 Task: Open Card Card0000000047 in Board Board0000000012 in Workspace WS0000000004 in Trello. Add Member carxxstreet791@gmail.com to Card Card0000000047 in Board Board0000000012 in Workspace WS0000000004 in Trello. Add Orange Label titled Label0000000047 to Card Card0000000047 in Board Board0000000012 in Workspace WS0000000004 in Trello. Add Checklist CL0000000047 to Card Card0000000047 in Board Board0000000012 in Workspace WS0000000004 in Trello. Add Dates with Start Date as Oct 01 2023 and Due Date as Oct 31 2023 to Card Card0000000047 in Board Board0000000012 in Workspace WS0000000004 in Trello
Action: Mouse moved to (282, 426)
Screenshot: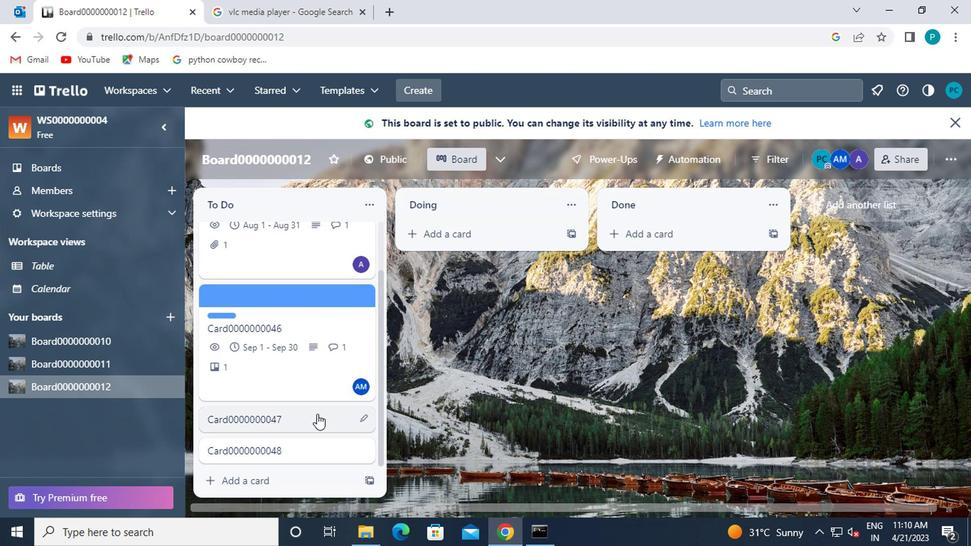
Action: Mouse pressed left at (282, 426)
Screenshot: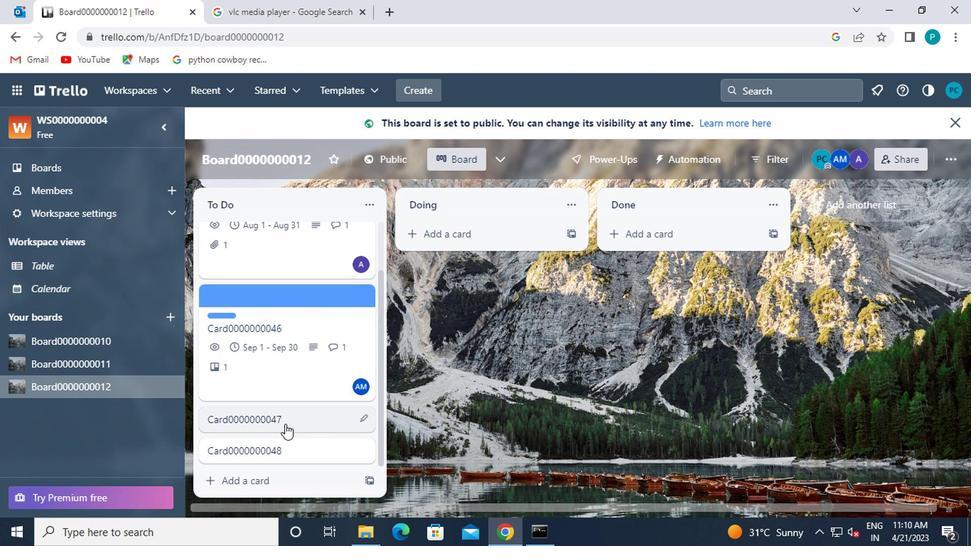
Action: Mouse moved to (654, 253)
Screenshot: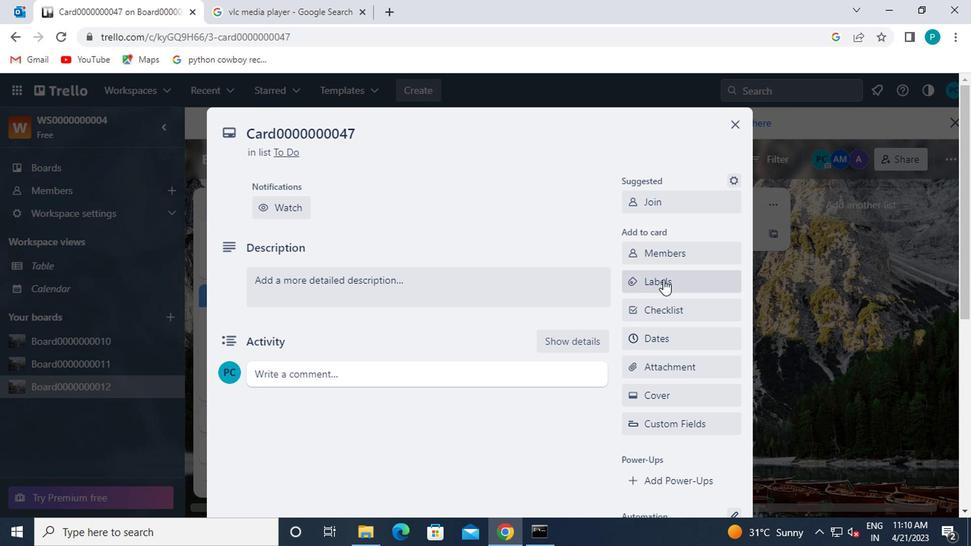 
Action: Mouse pressed left at (654, 253)
Screenshot: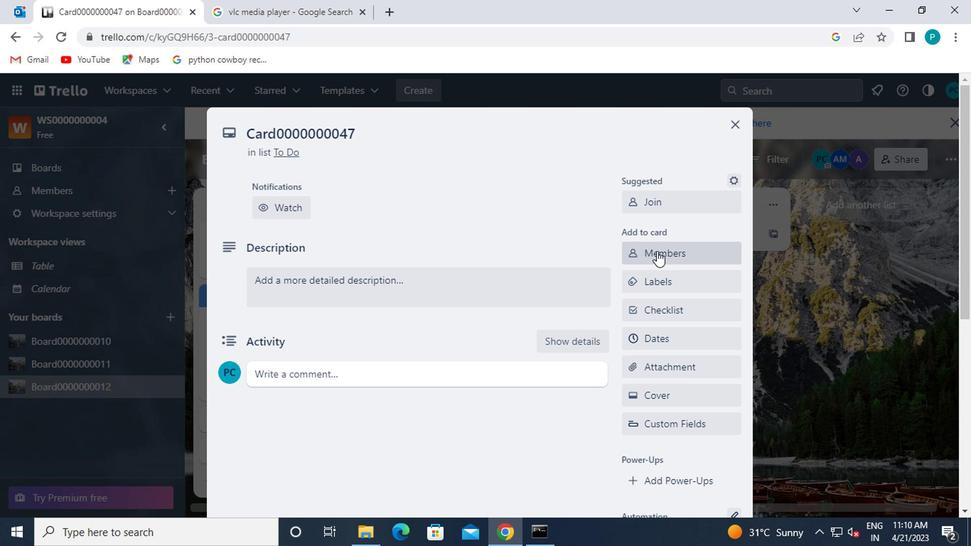
Action: Mouse moved to (662, 323)
Screenshot: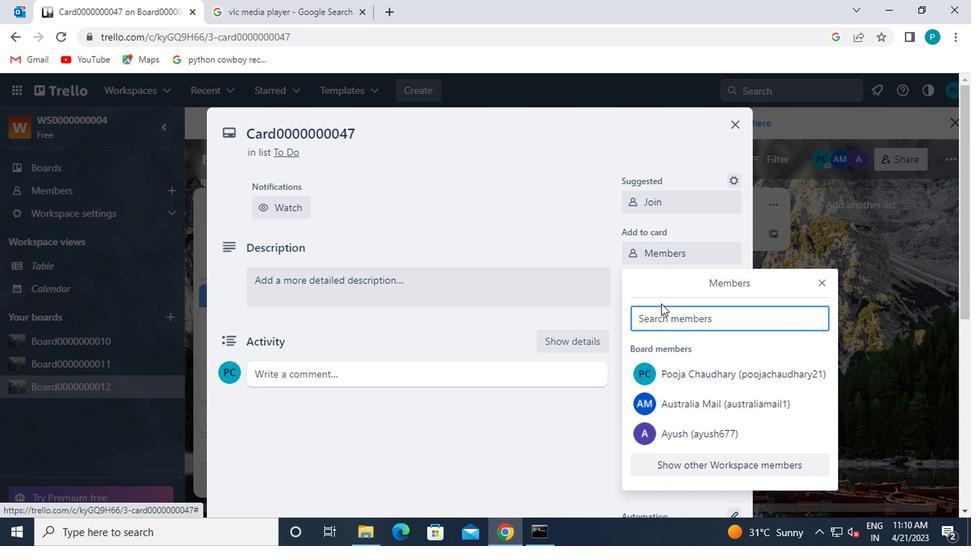 
Action: Mouse pressed left at (662, 323)
Screenshot: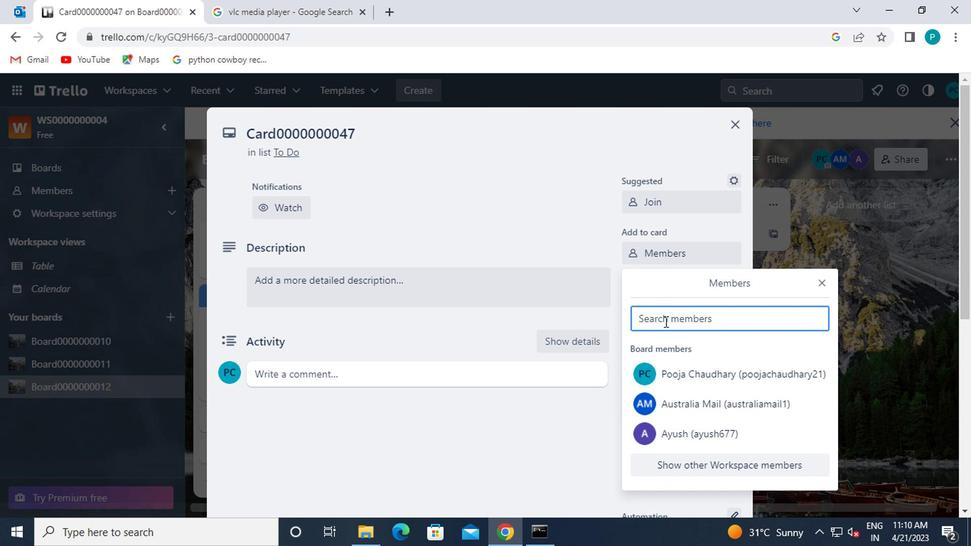 
Action: Key pressed <Key.caps_lock>carxx
Screenshot: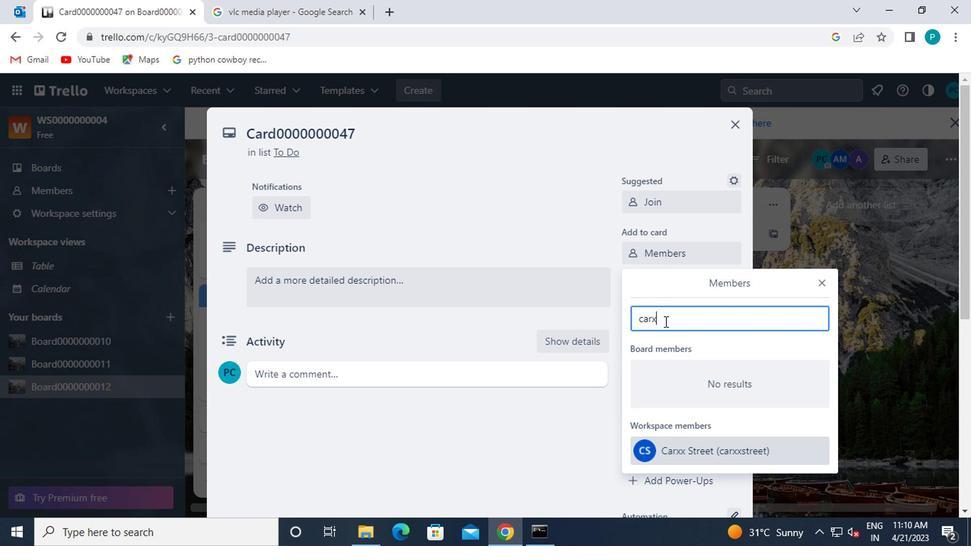 
Action: Mouse moved to (670, 450)
Screenshot: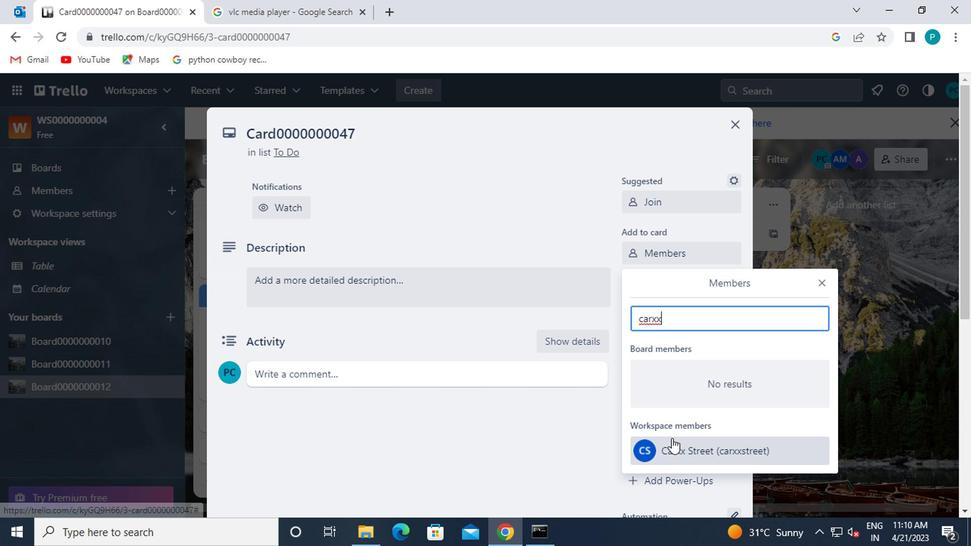 
Action: Mouse pressed left at (670, 450)
Screenshot: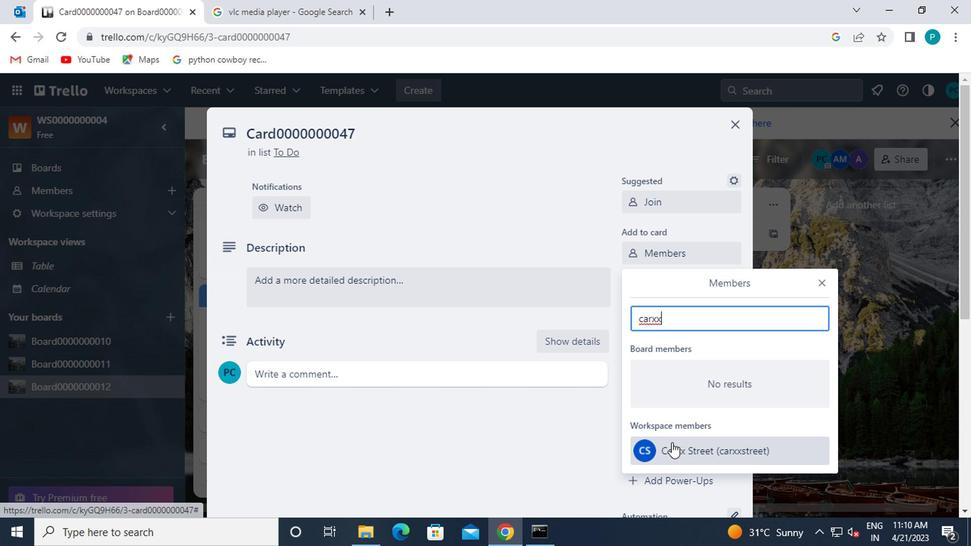 
Action: Mouse moved to (824, 283)
Screenshot: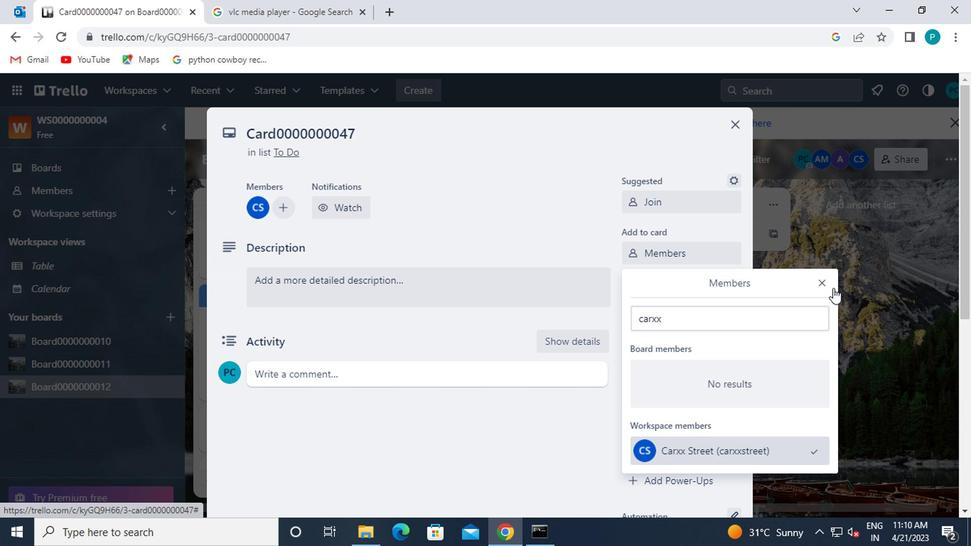 
Action: Mouse pressed left at (824, 283)
Screenshot: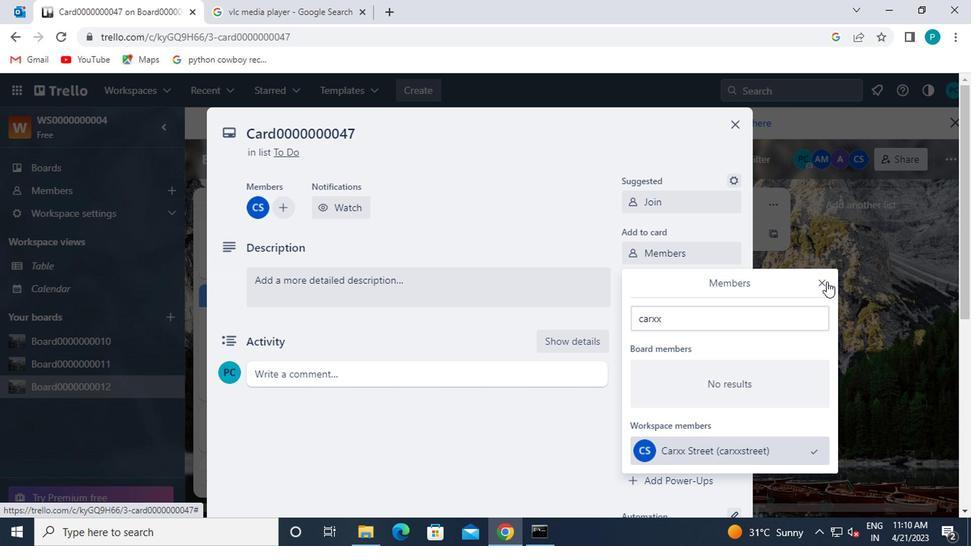 
Action: Mouse moved to (715, 275)
Screenshot: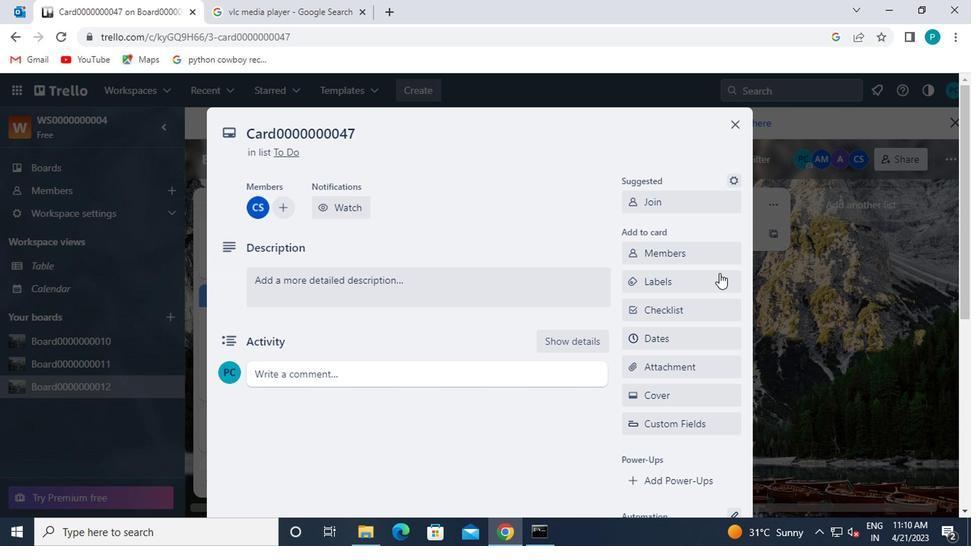 
Action: Mouse pressed left at (715, 275)
Screenshot: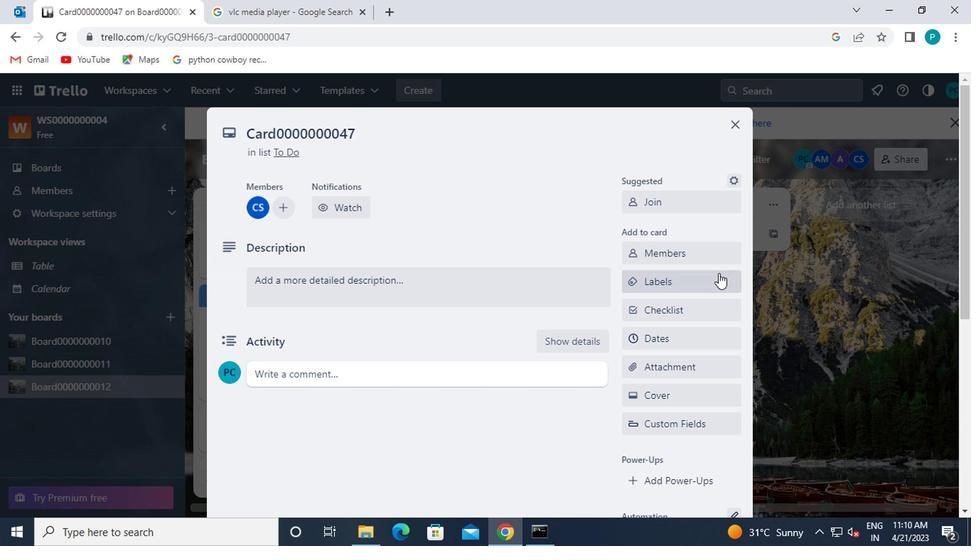 
Action: Mouse moved to (690, 432)
Screenshot: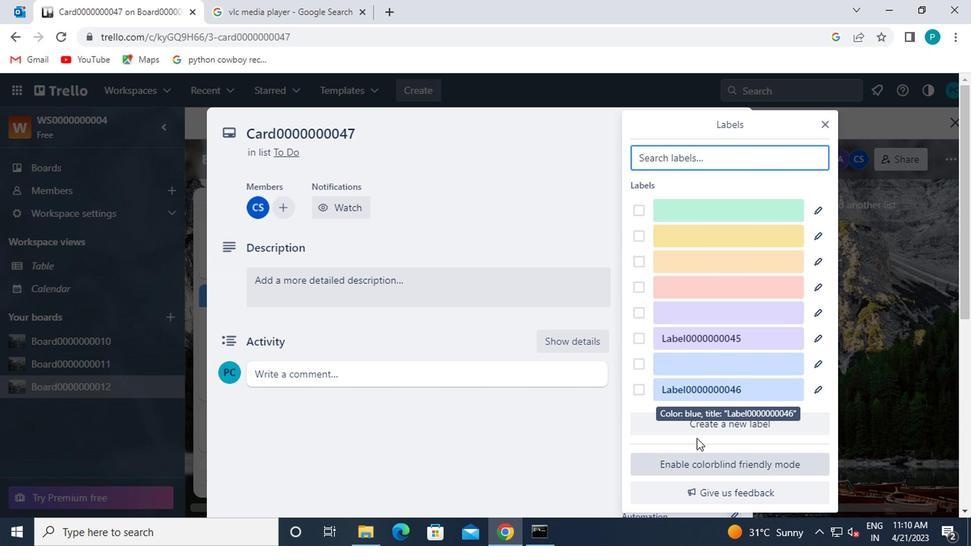 
Action: Mouse pressed left at (690, 432)
Screenshot: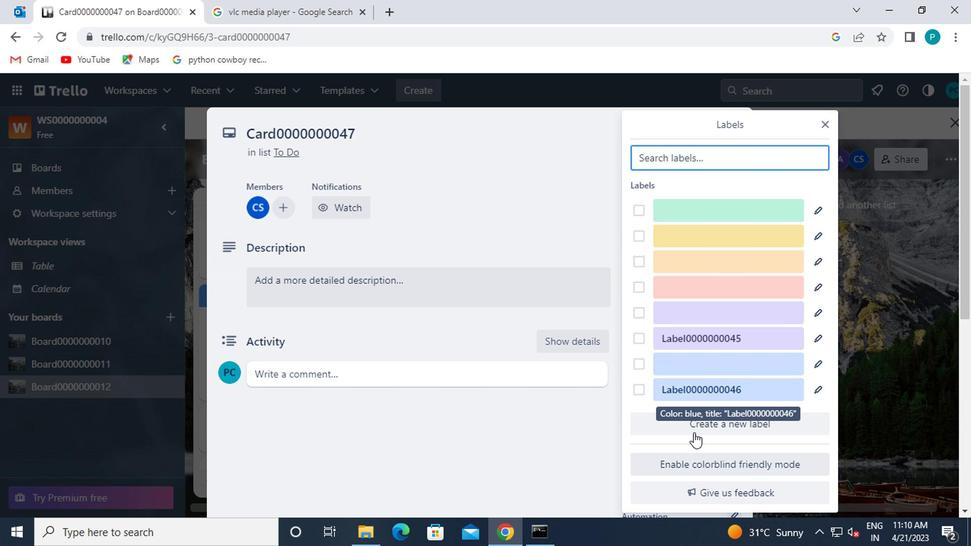
Action: Mouse moved to (736, 334)
Screenshot: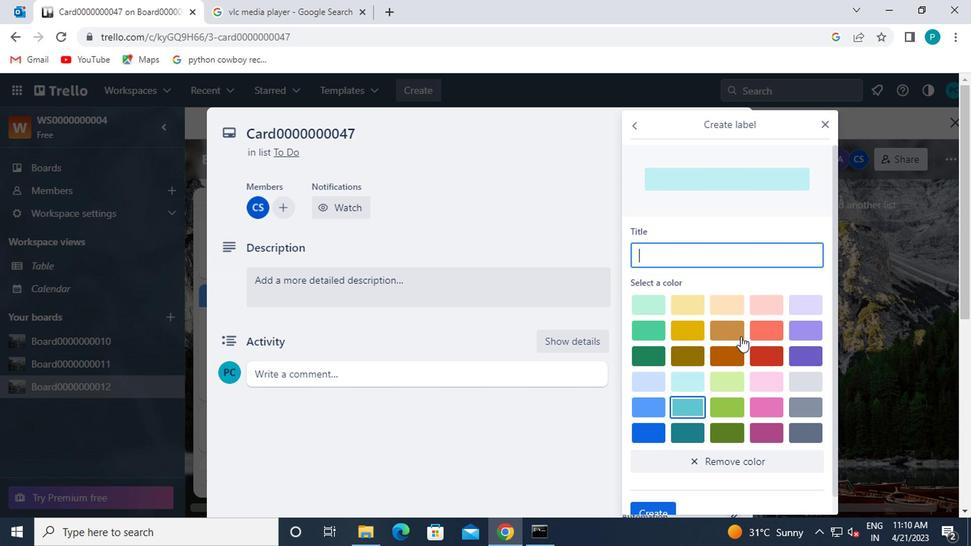 
Action: Mouse pressed left at (736, 334)
Screenshot: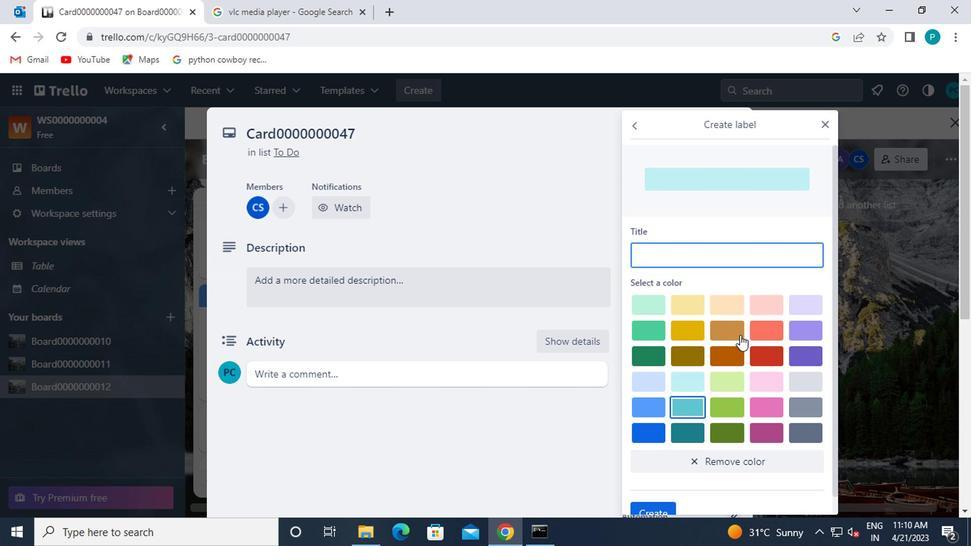 
Action: Mouse moved to (648, 260)
Screenshot: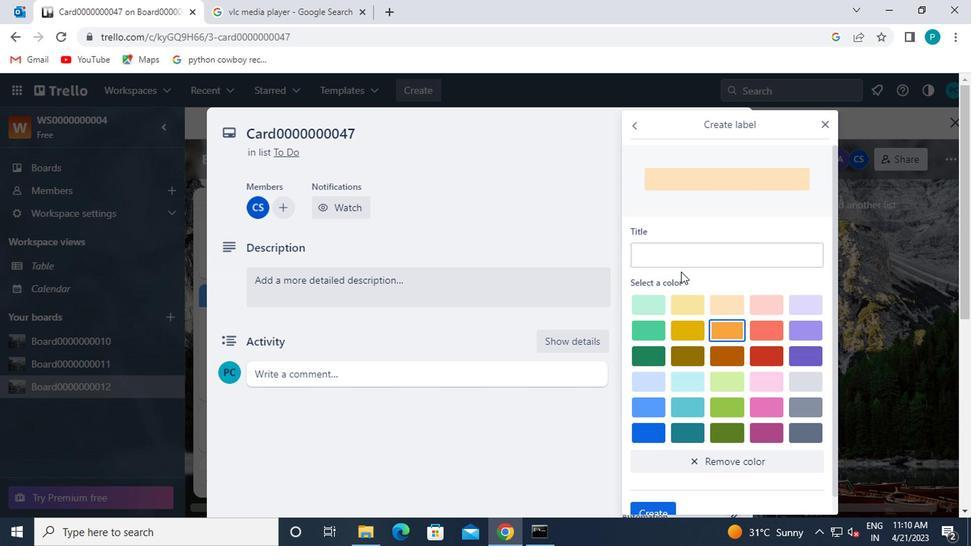 
Action: Mouse pressed left at (648, 260)
Screenshot: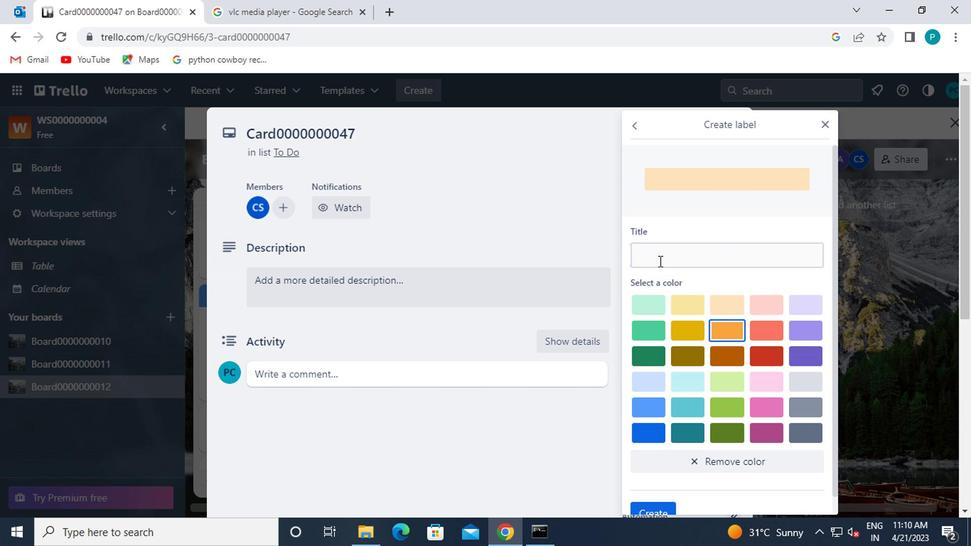
Action: Key pressed <Key.caps_lock>l<Key.caps_lock>abel0000000046<Key.backspace>7
Screenshot: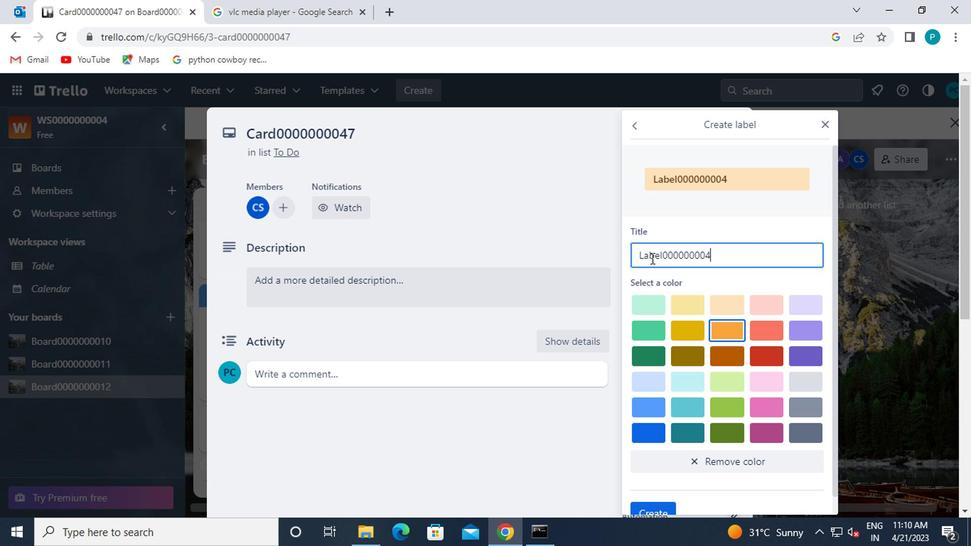 
Action: Mouse moved to (685, 391)
Screenshot: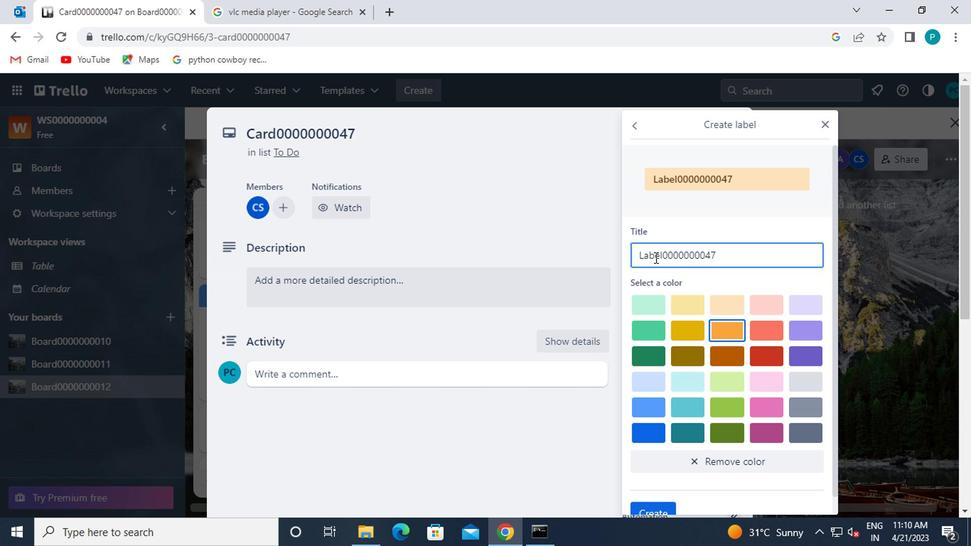 
Action: Mouse scrolled (685, 391) with delta (0, 0)
Screenshot: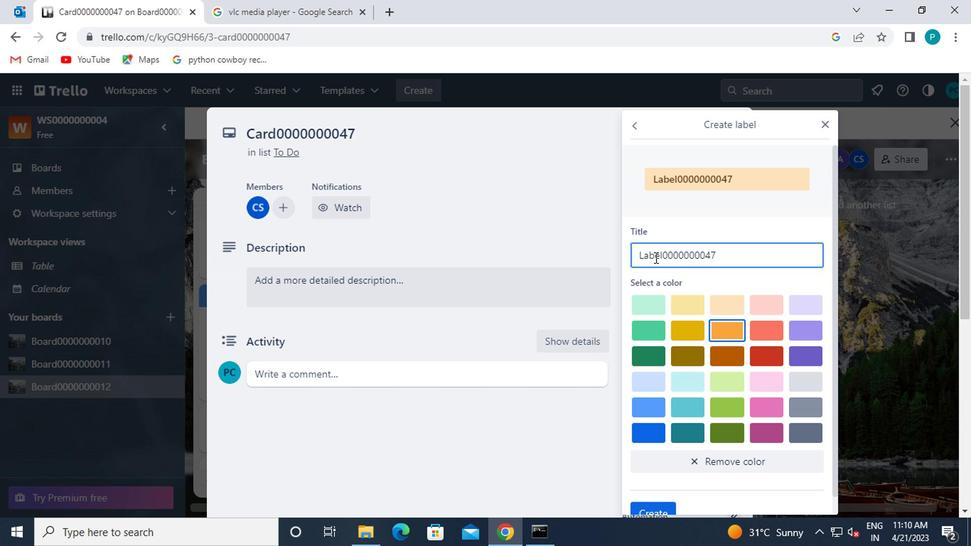 
Action: Mouse moved to (685, 396)
Screenshot: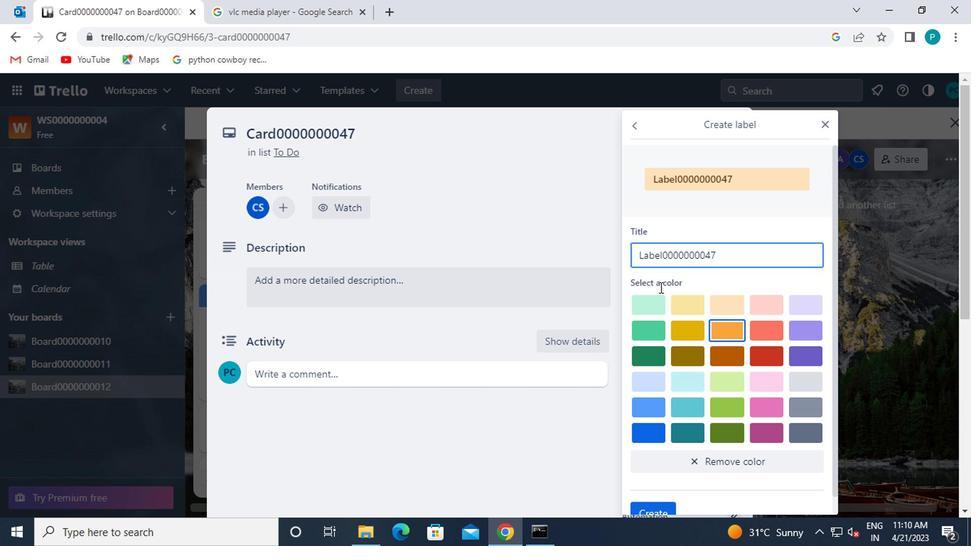 
Action: Mouse scrolled (685, 395) with delta (0, -1)
Screenshot: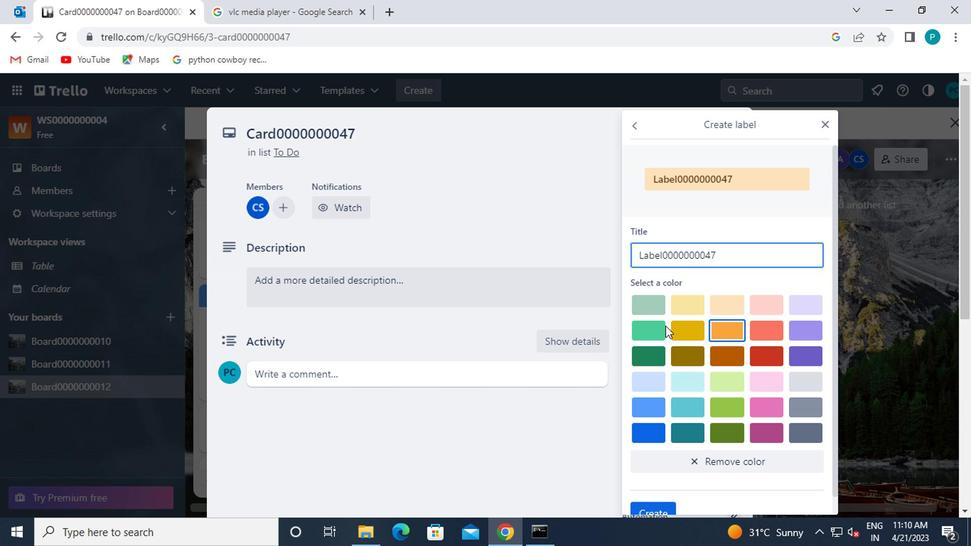 
Action: Mouse moved to (661, 491)
Screenshot: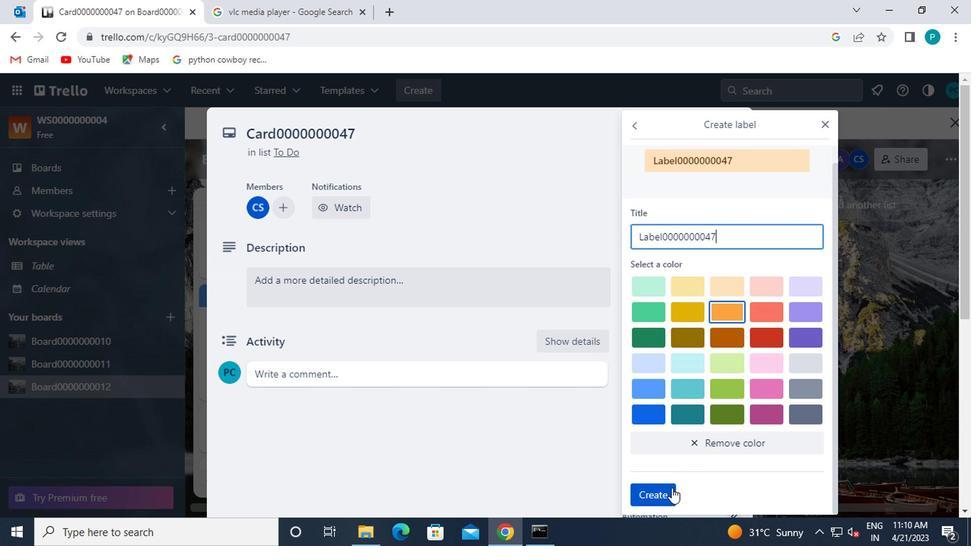 
Action: Mouse pressed left at (661, 491)
Screenshot: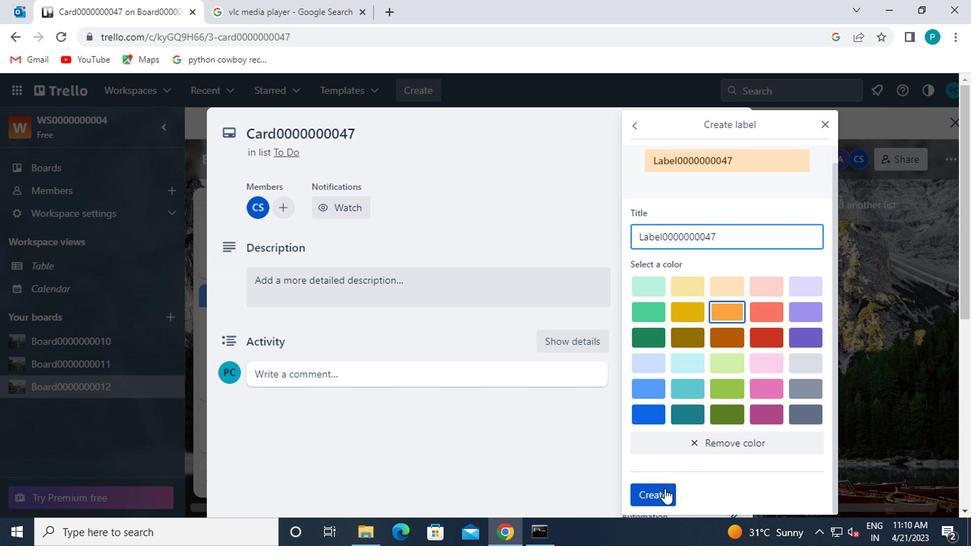 
Action: Mouse moved to (819, 127)
Screenshot: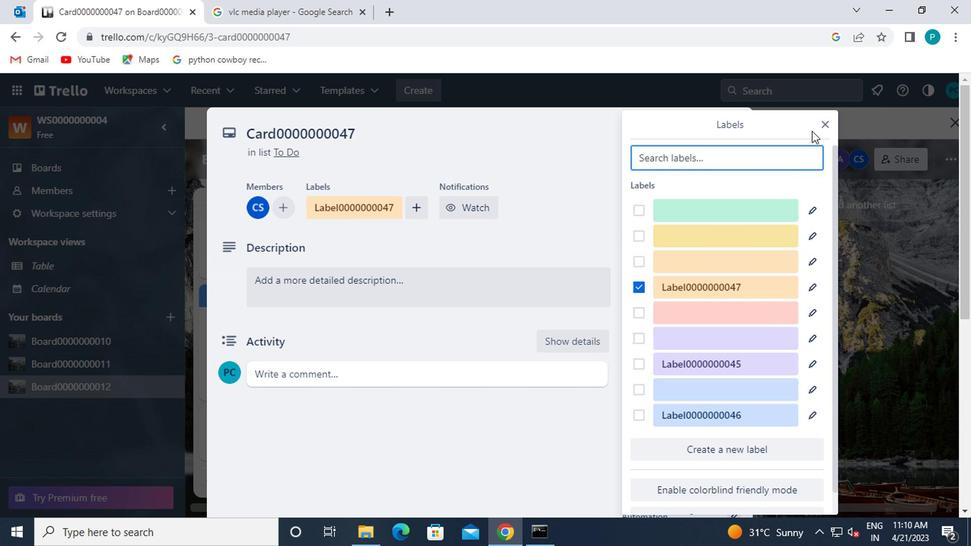 
Action: Mouse pressed left at (819, 127)
Screenshot: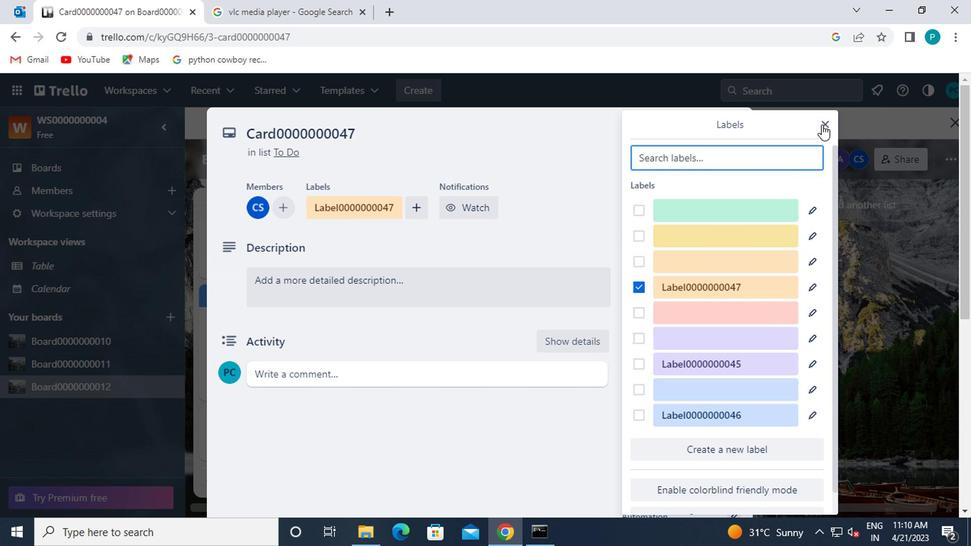 
Action: Mouse moved to (658, 312)
Screenshot: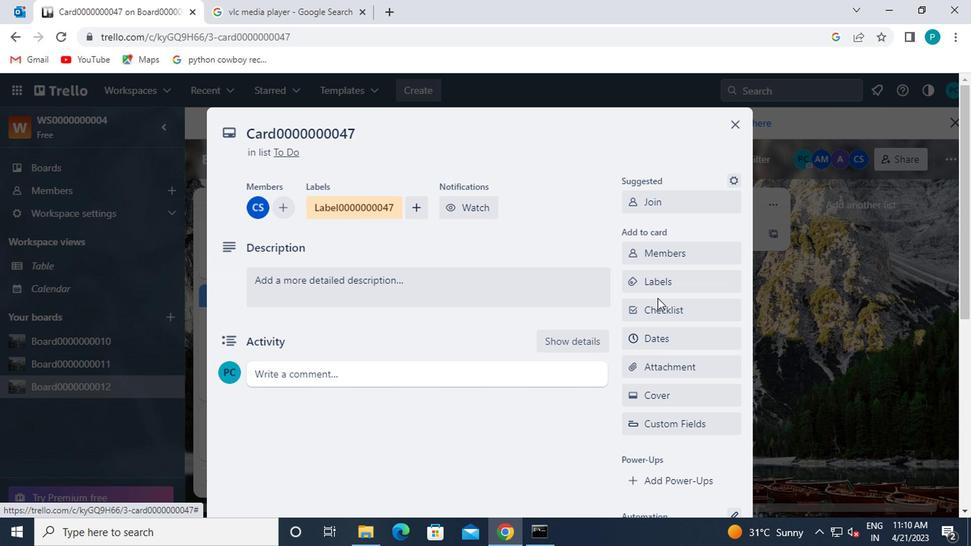 
Action: Mouse pressed left at (658, 312)
Screenshot: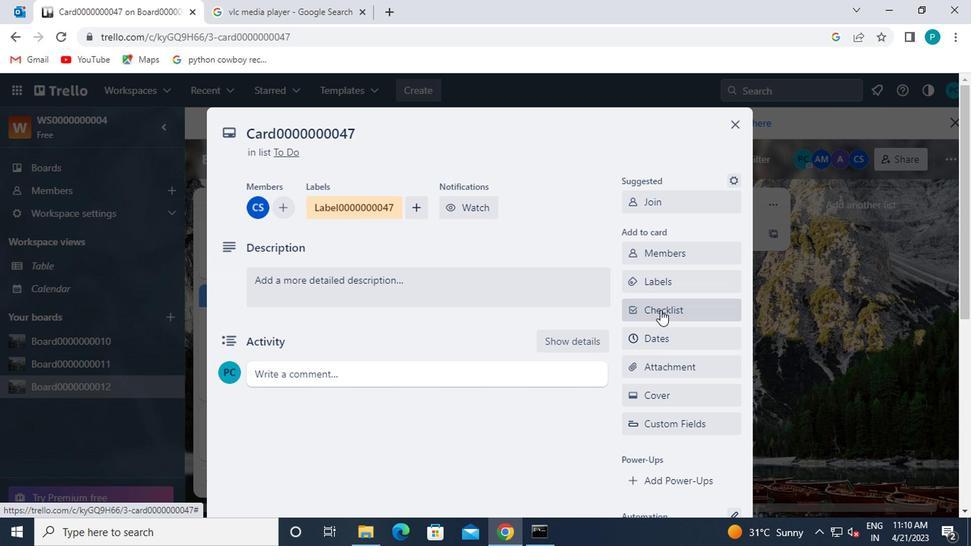 
Action: Key pressed <Key.caps_lock>cl0000000047
Screenshot: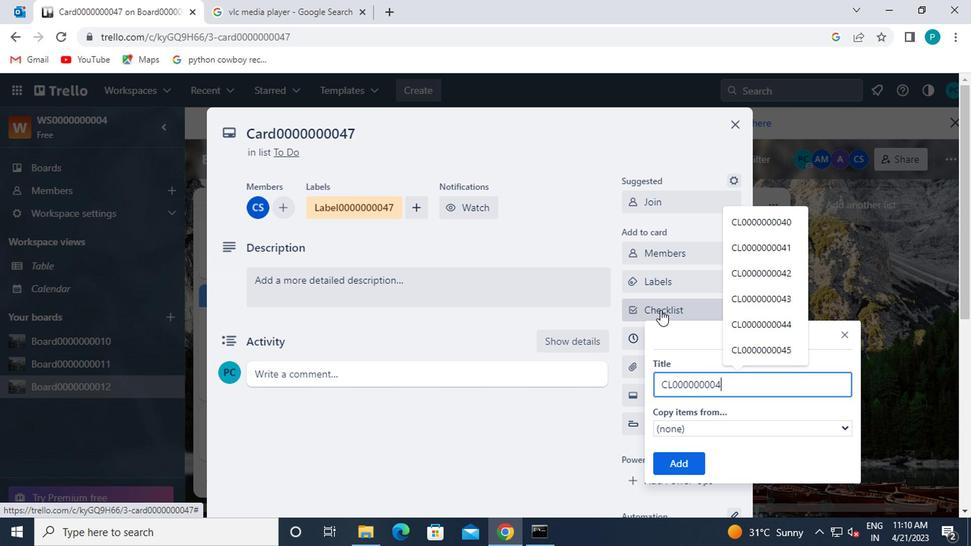 
Action: Mouse moved to (671, 465)
Screenshot: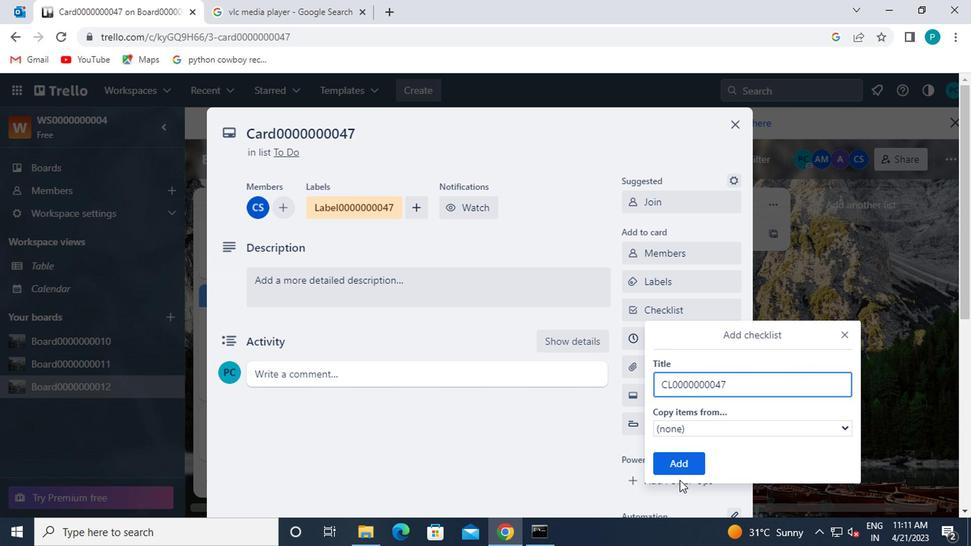 
Action: Mouse pressed left at (671, 465)
Screenshot: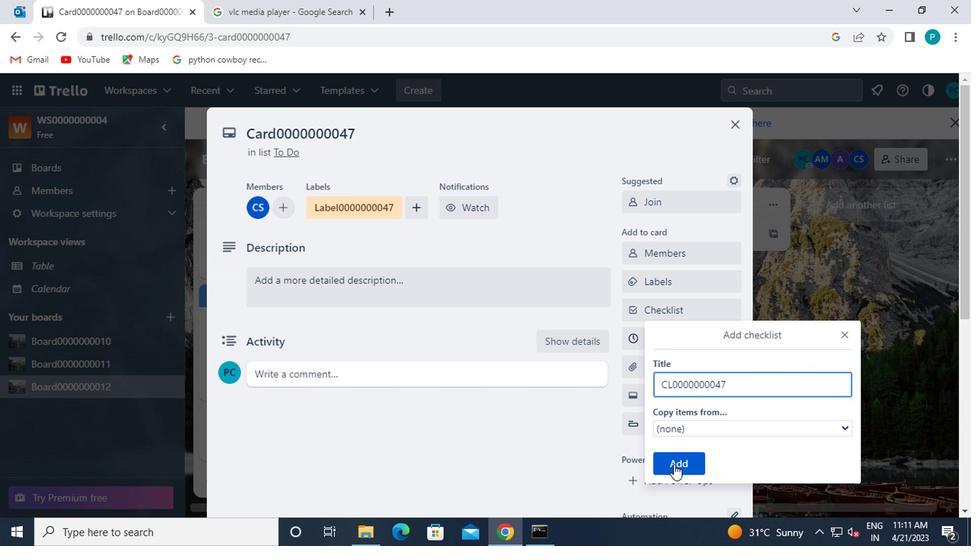 
Action: Mouse moved to (639, 337)
Screenshot: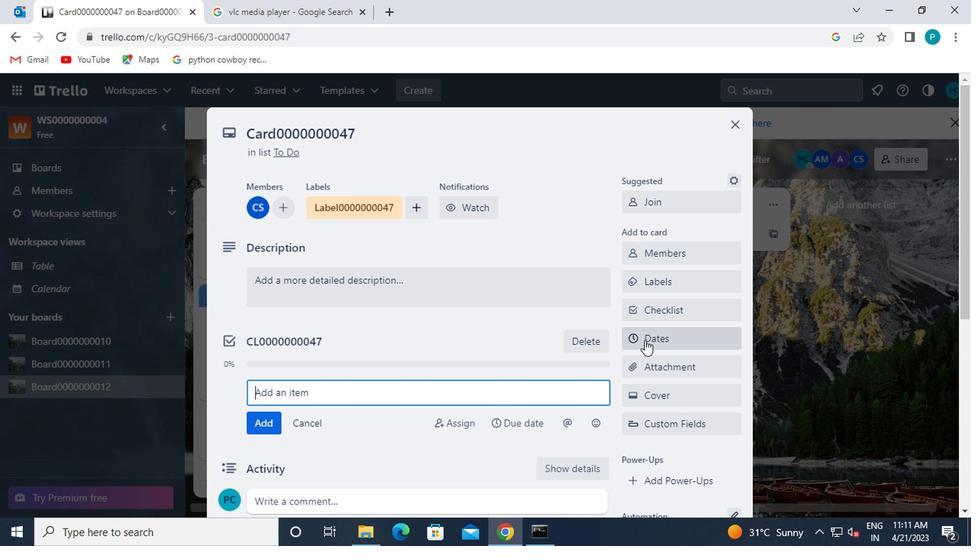
Action: Mouse pressed left at (639, 337)
Screenshot: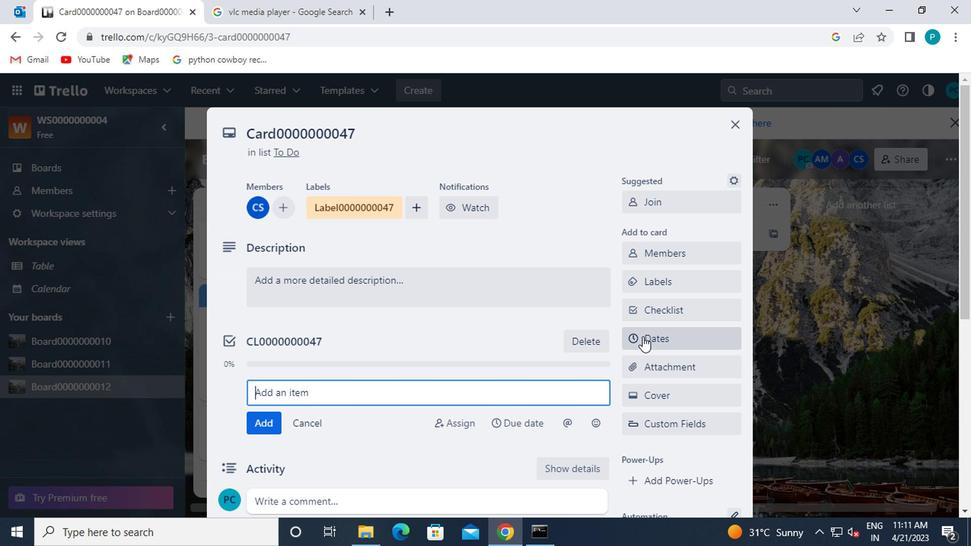 
Action: Mouse moved to (627, 376)
Screenshot: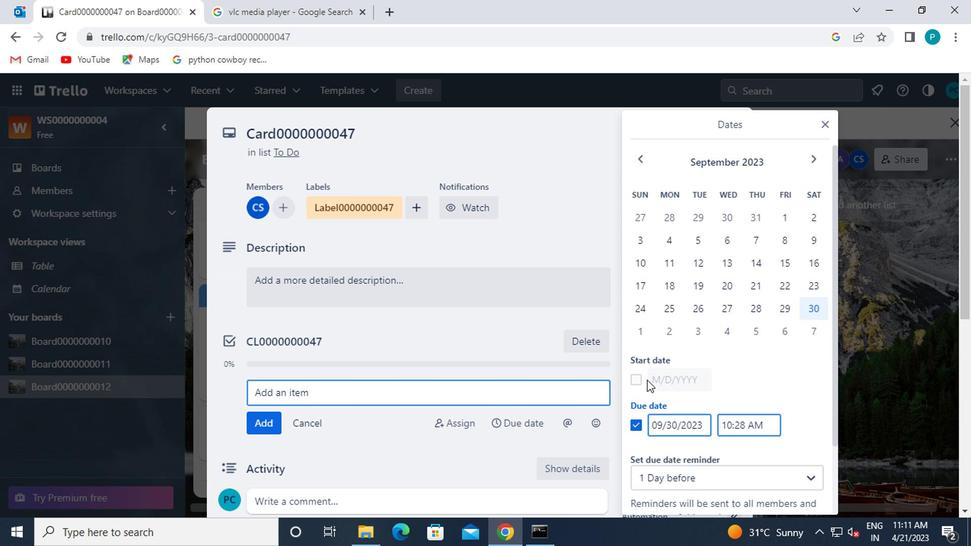 
Action: Mouse pressed left at (627, 376)
Screenshot: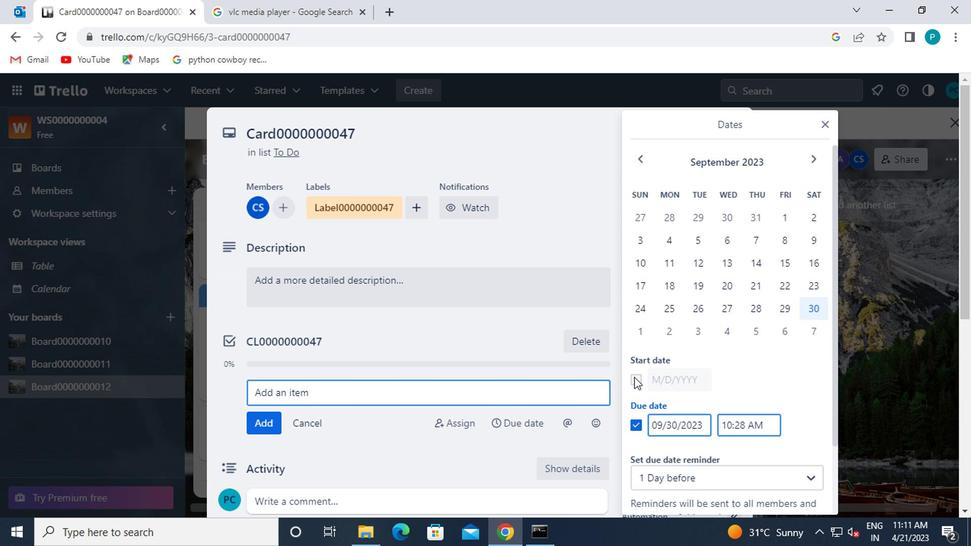 
Action: Mouse moved to (629, 377)
Screenshot: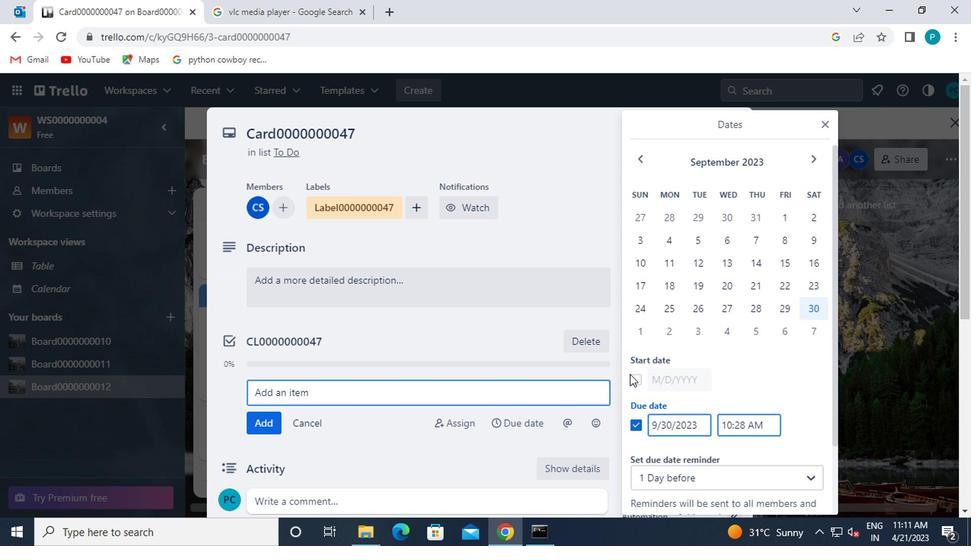 
Action: Mouse pressed left at (629, 377)
Screenshot: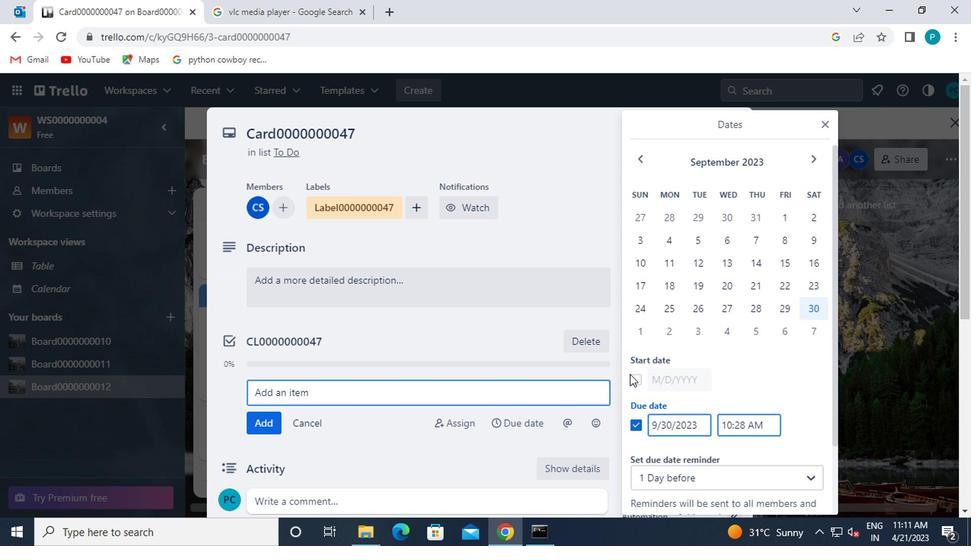 
Action: Mouse moved to (809, 164)
Screenshot: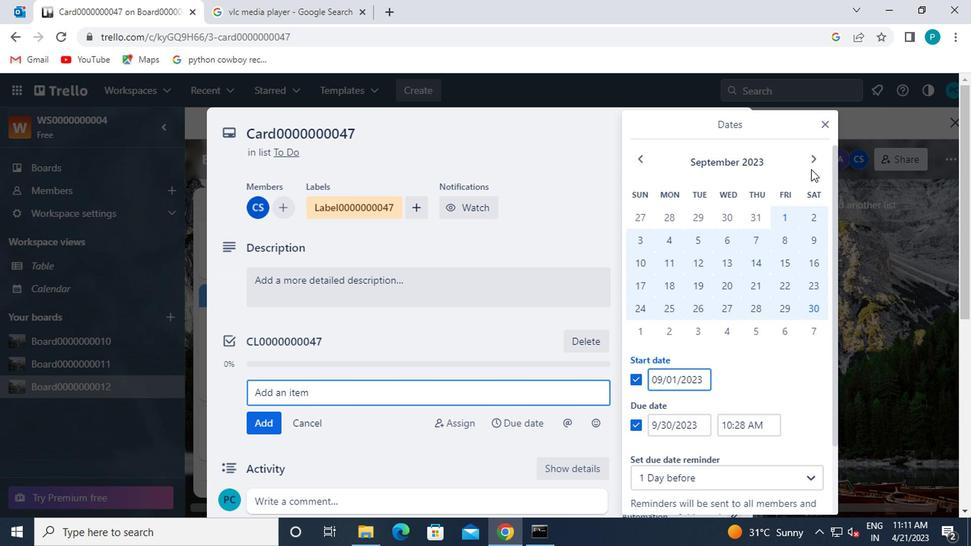 
Action: Mouse pressed left at (809, 164)
Screenshot: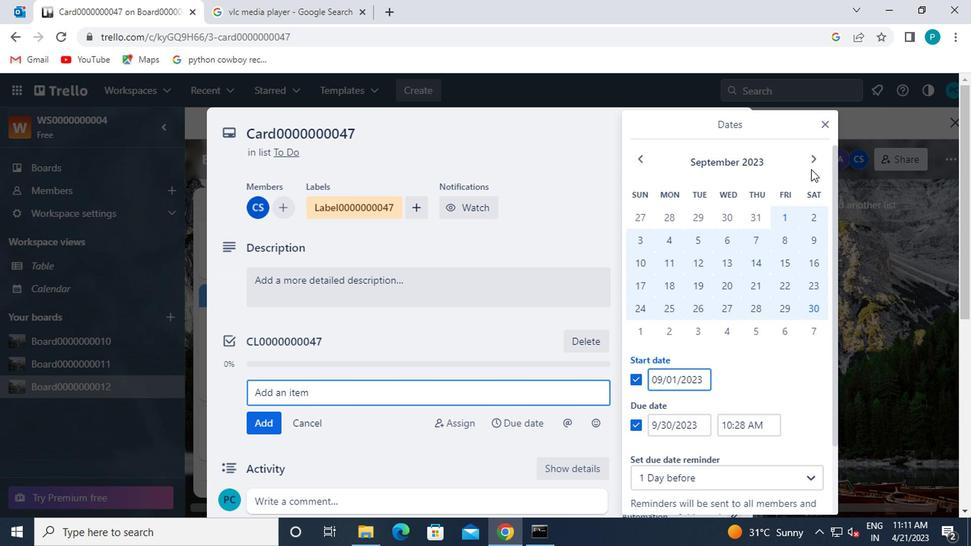 
Action: Mouse moved to (648, 220)
Screenshot: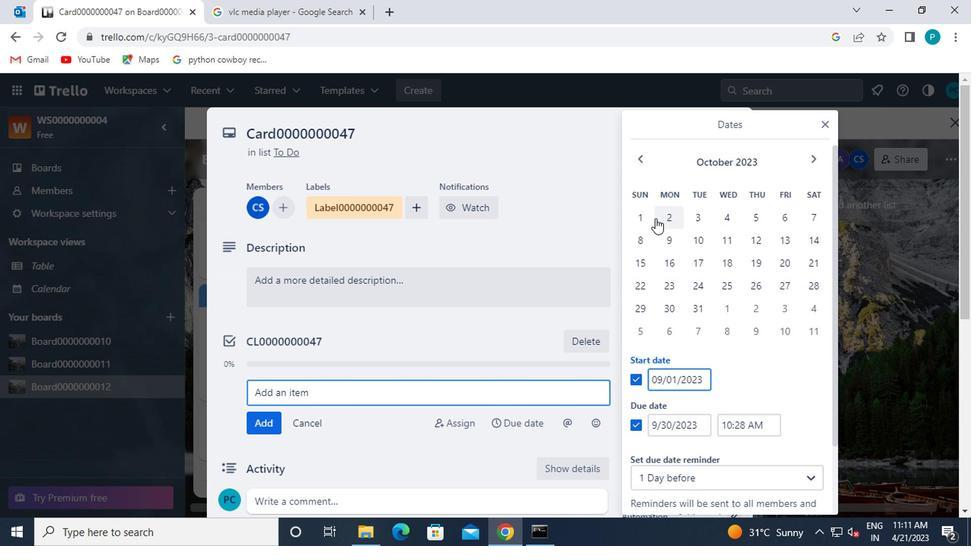 
Action: Mouse pressed left at (648, 220)
Screenshot: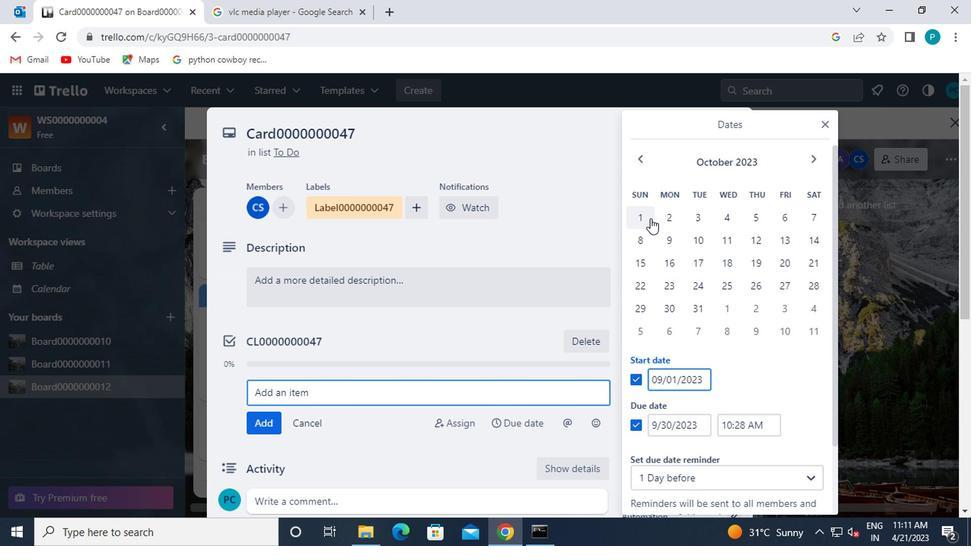 
Action: Mouse moved to (701, 306)
Screenshot: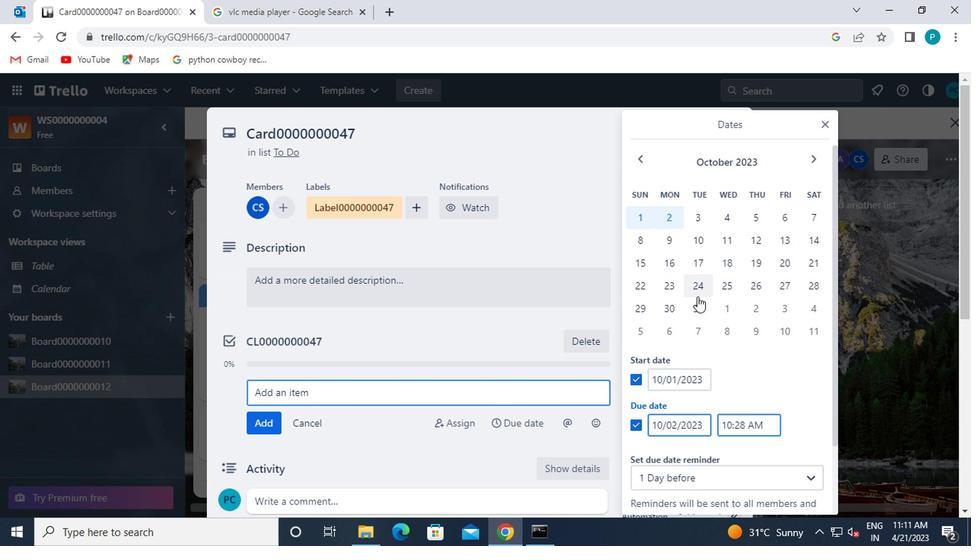 
Action: Mouse pressed left at (701, 306)
Screenshot: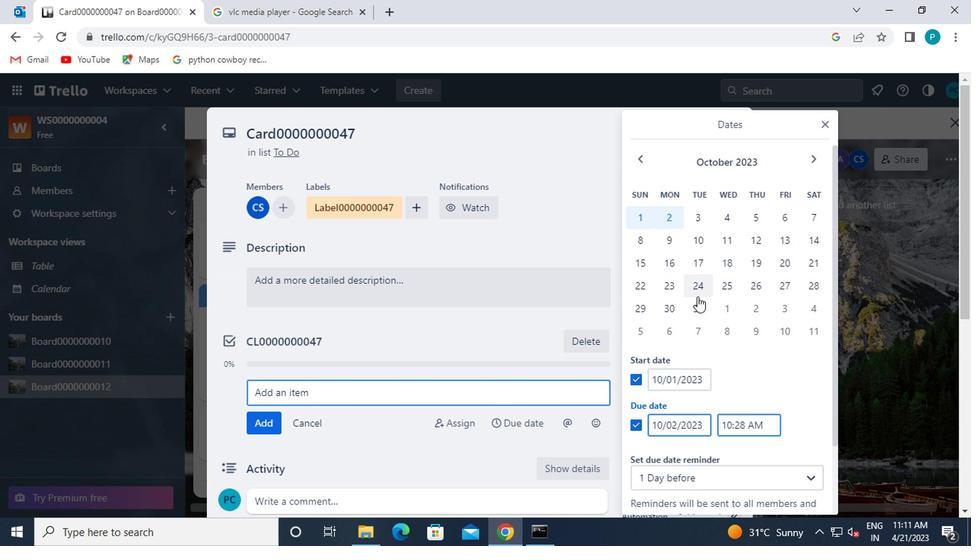
Action: Mouse scrolled (701, 305) with delta (0, -1)
Screenshot: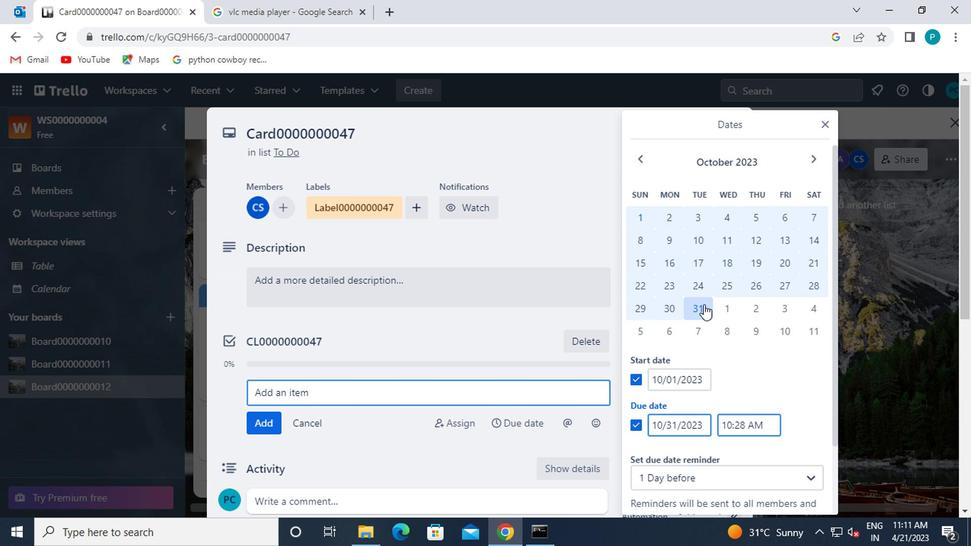 
Action: Mouse scrolled (701, 305) with delta (0, -1)
Screenshot: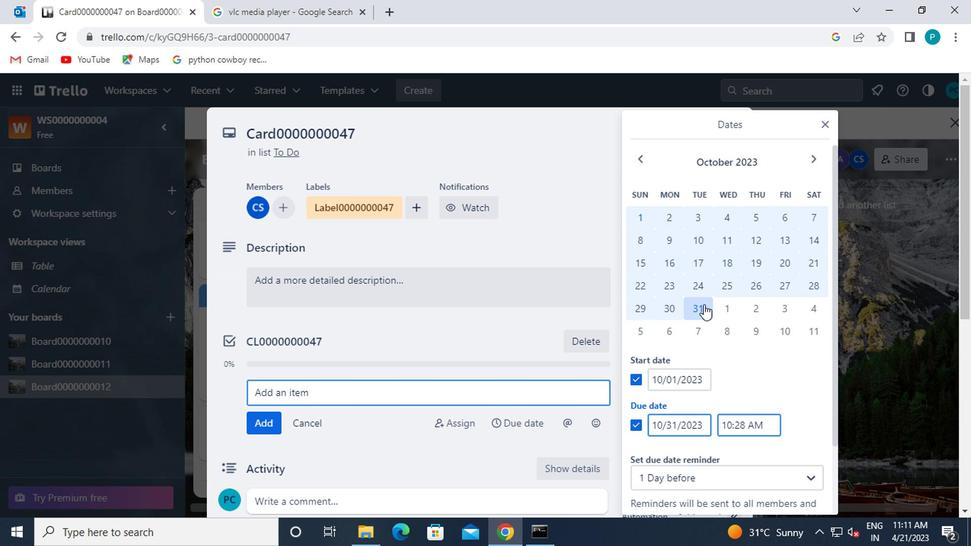 
Action: Mouse moved to (720, 462)
Screenshot: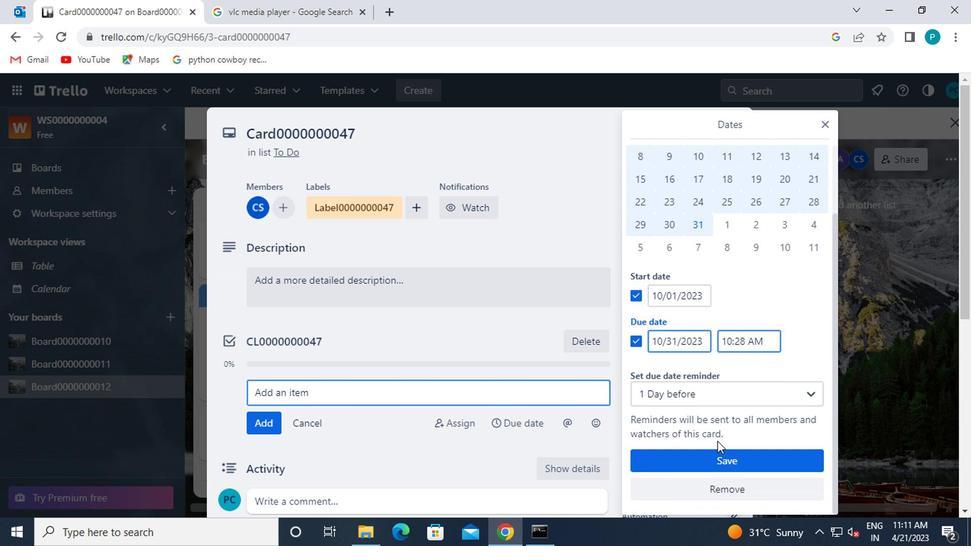 
Action: Mouse pressed left at (720, 462)
Screenshot: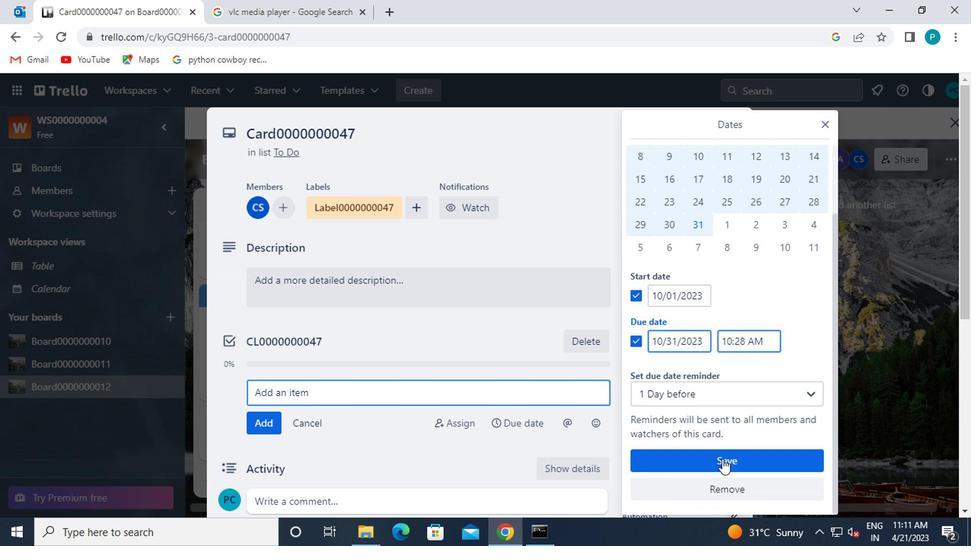 
